 Task: Align the text "Advancing knowledge through systematic investigation" in the middle.
Action: Mouse moved to (129, 115)
Screenshot: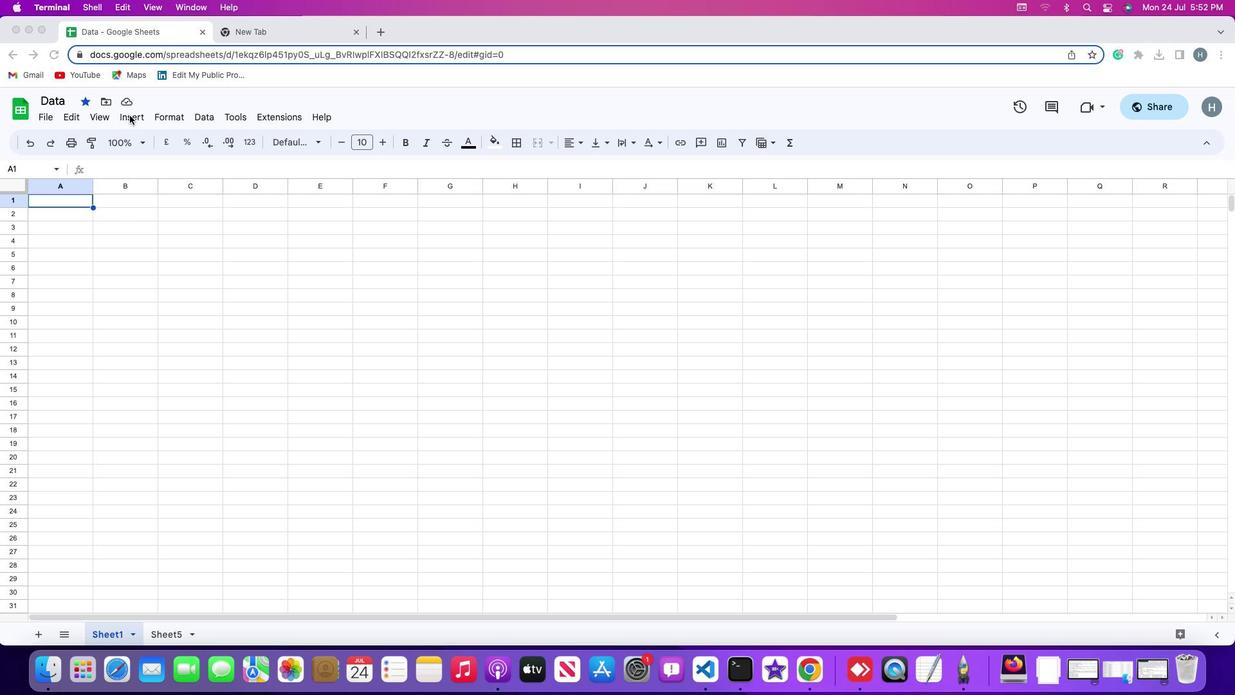 
Action: Mouse pressed left at (129, 115)
Screenshot: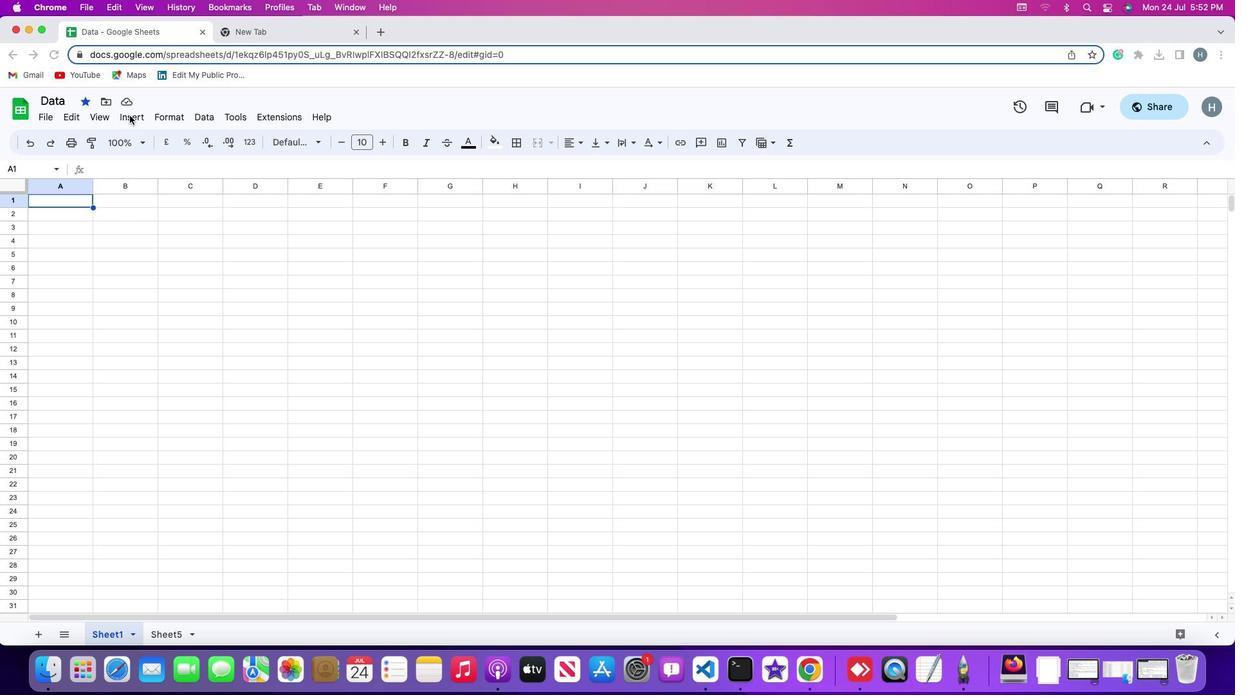 
Action: Mouse moved to (133, 114)
Screenshot: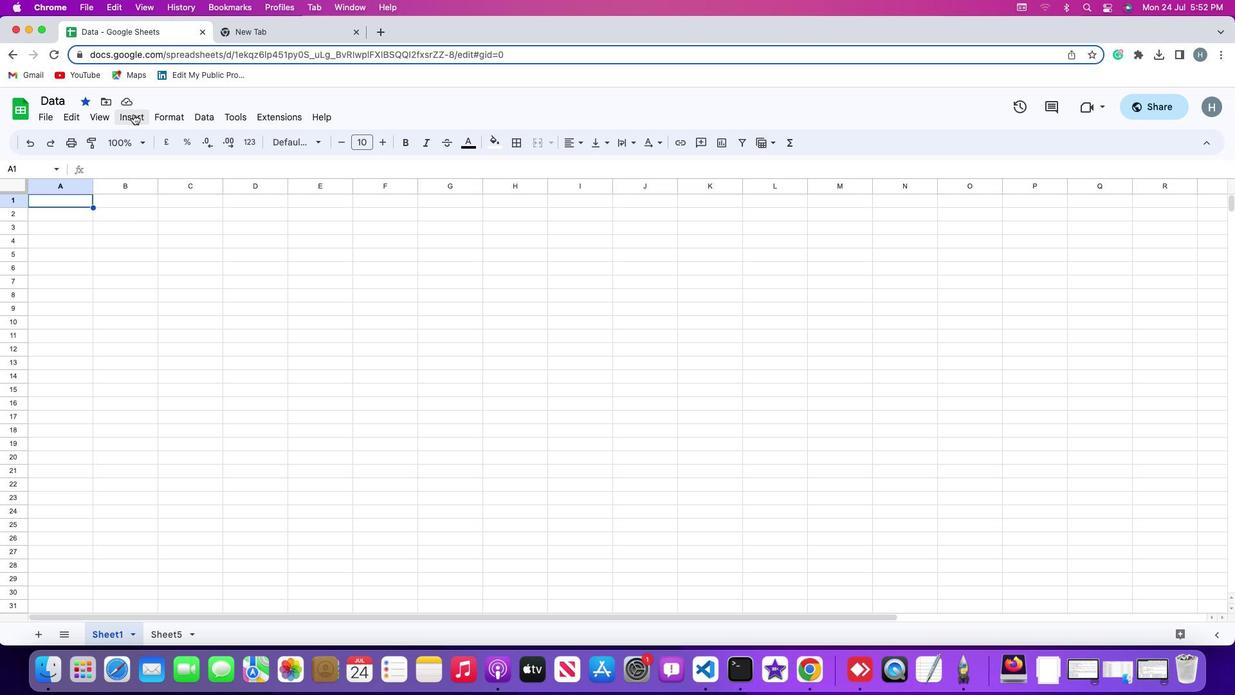 
Action: Mouse pressed left at (133, 114)
Screenshot: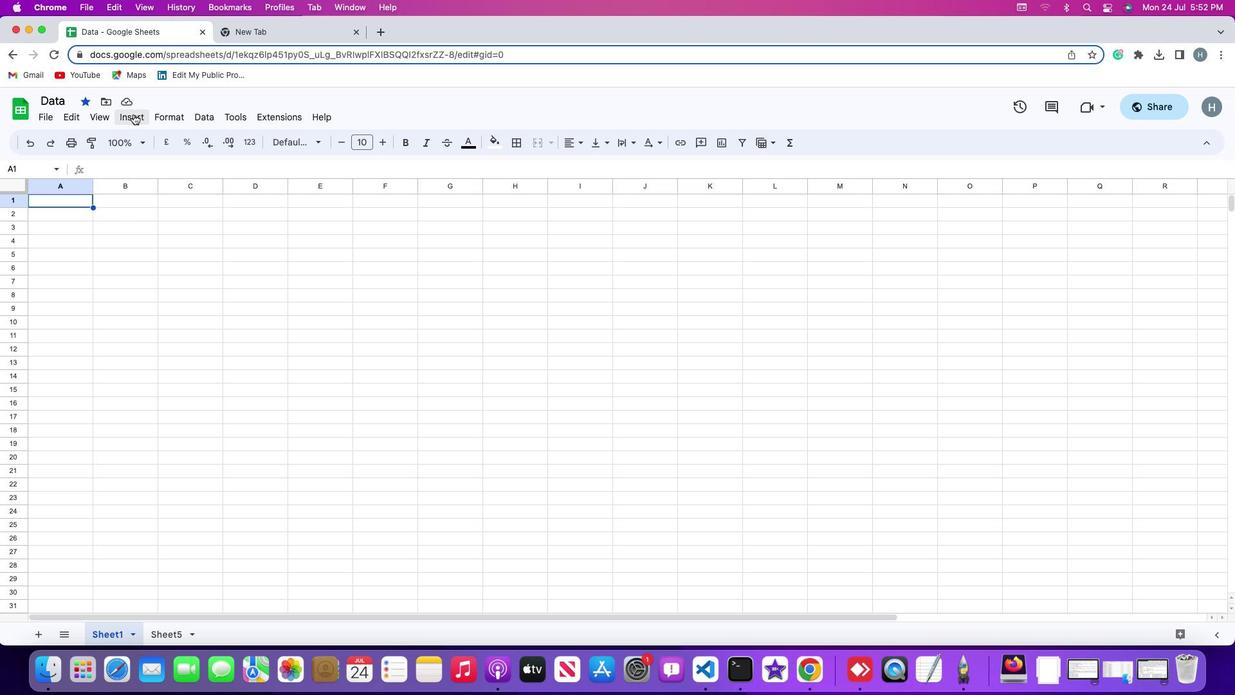 
Action: Mouse moved to (173, 296)
Screenshot: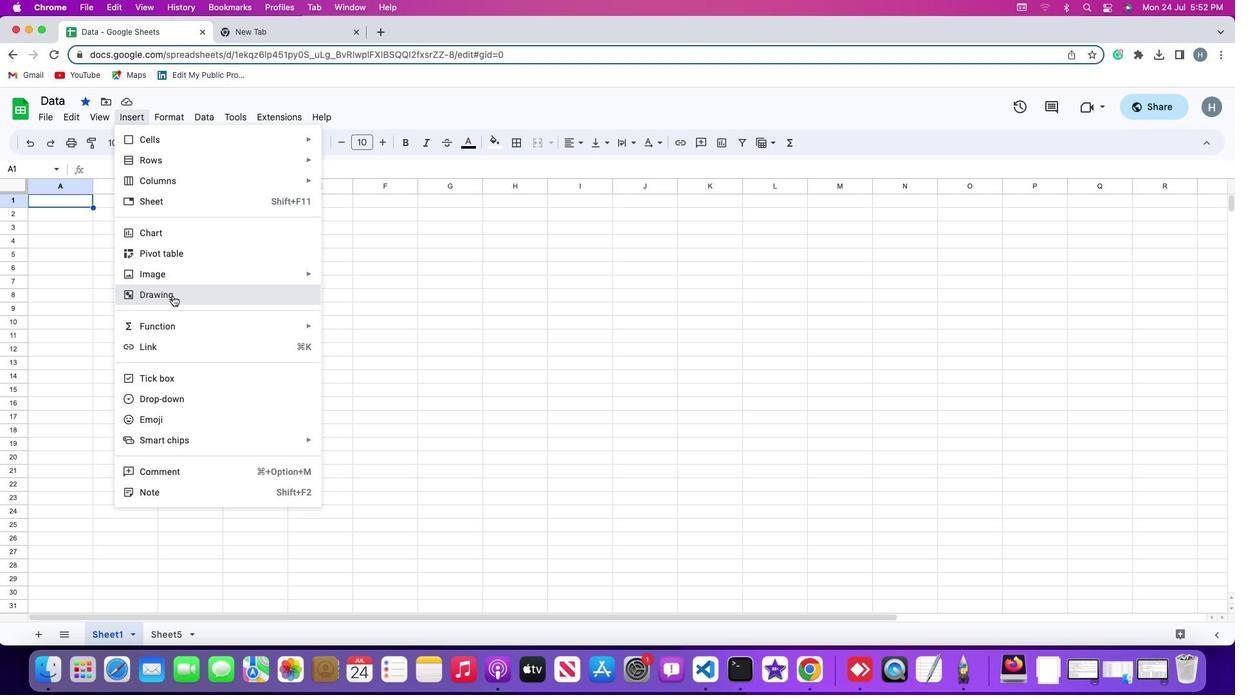 
Action: Mouse pressed left at (173, 296)
Screenshot: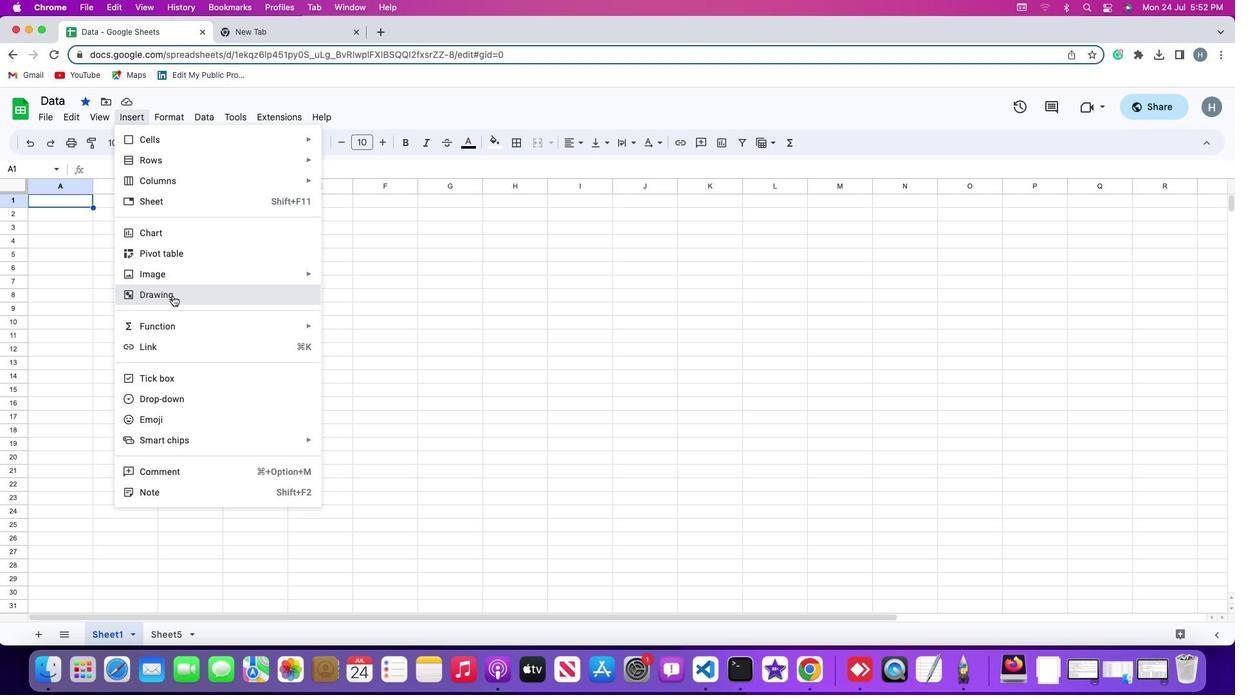 
Action: Mouse moved to (467, 313)
Screenshot: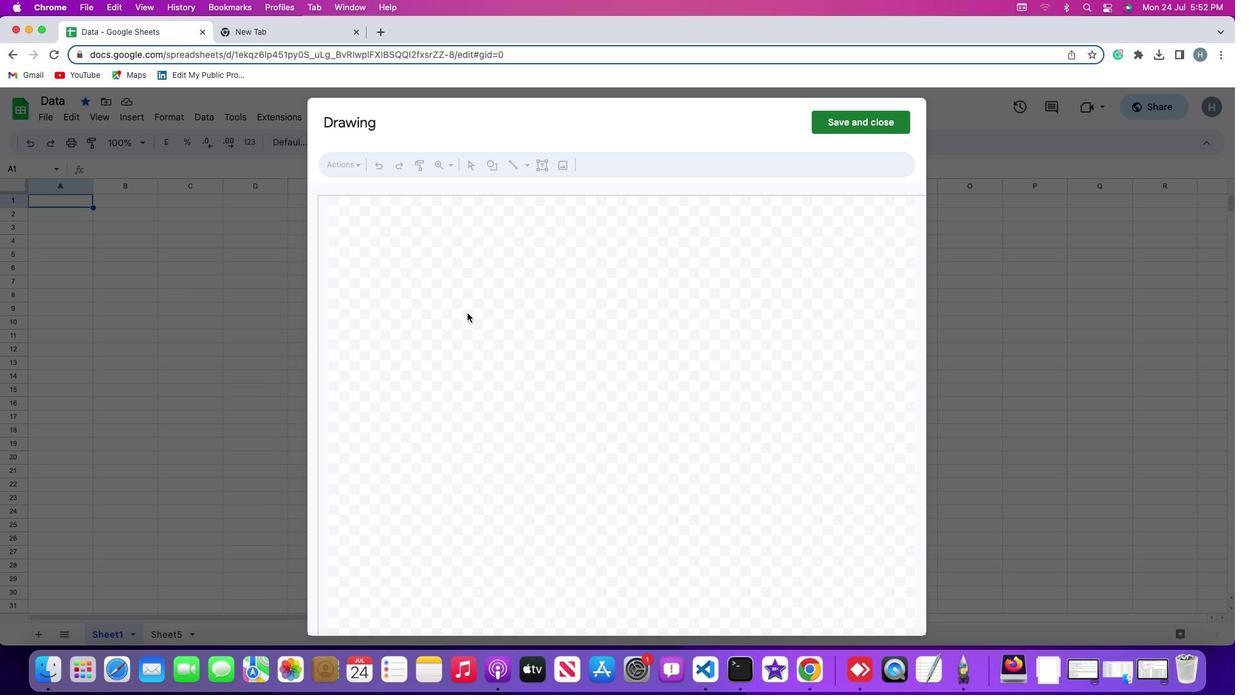 
Action: Mouse pressed left at (467, 313)
Screenshot: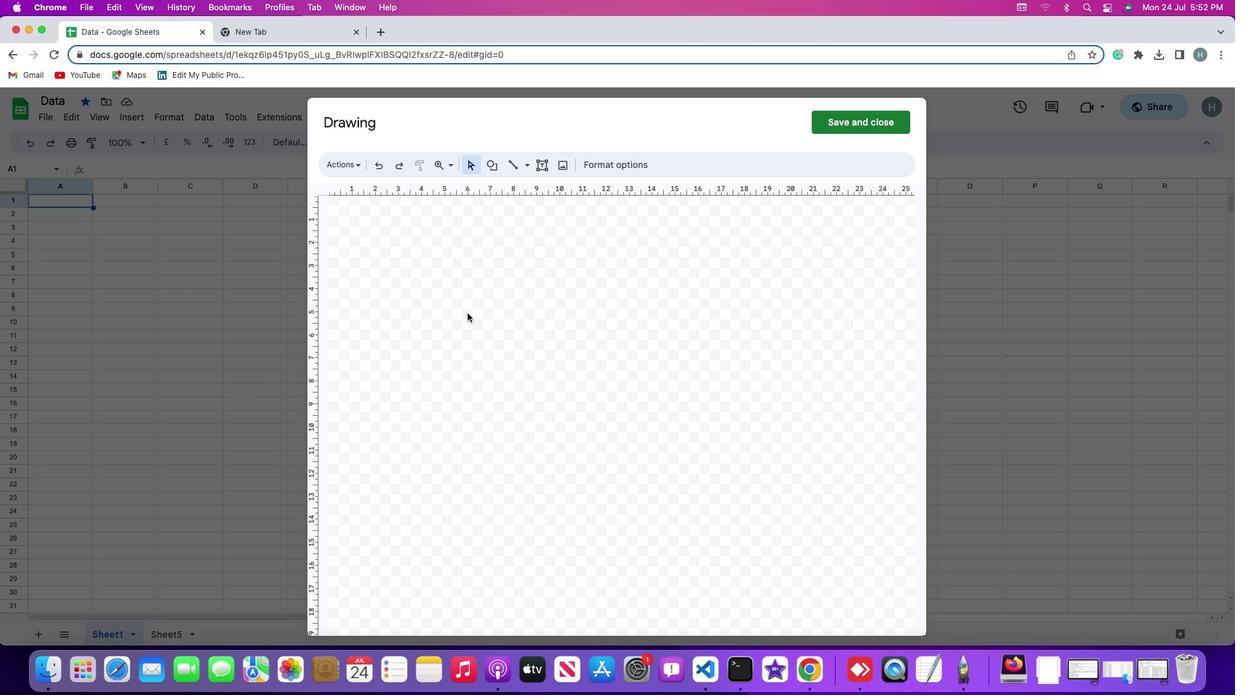 
Action: Key pressed Key.cmd'v'
Screenshot: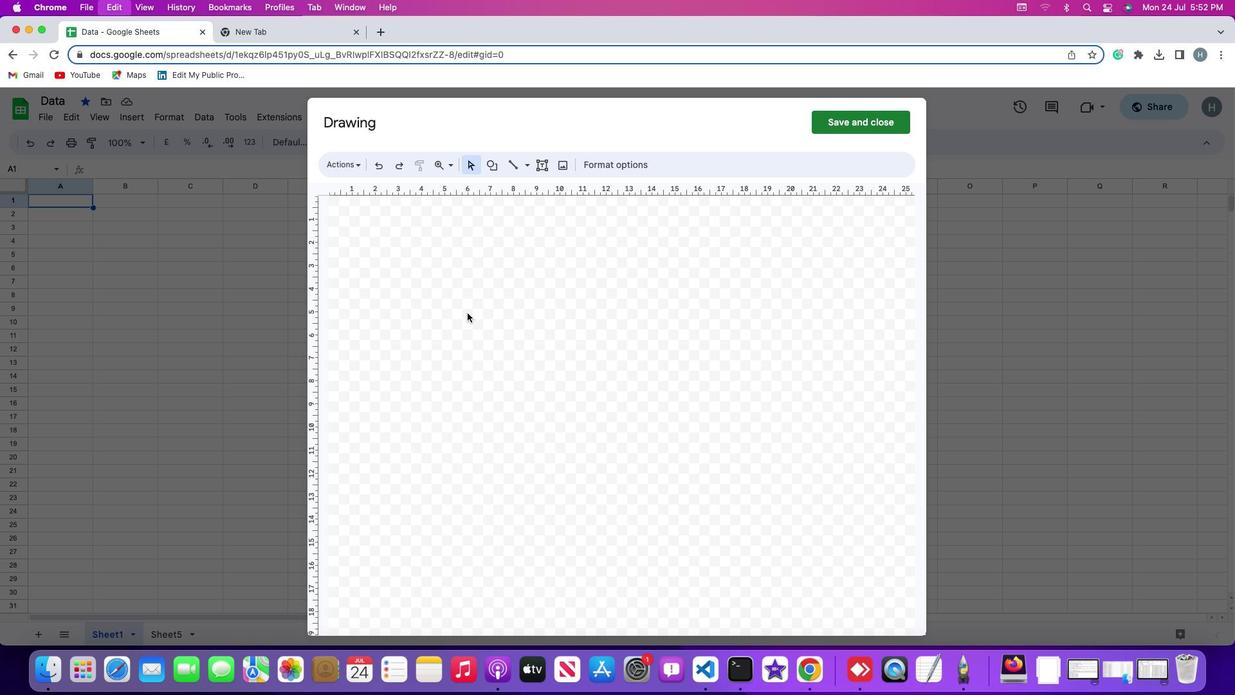 
Action: Mouse moved to (356, 164)
Screenshot: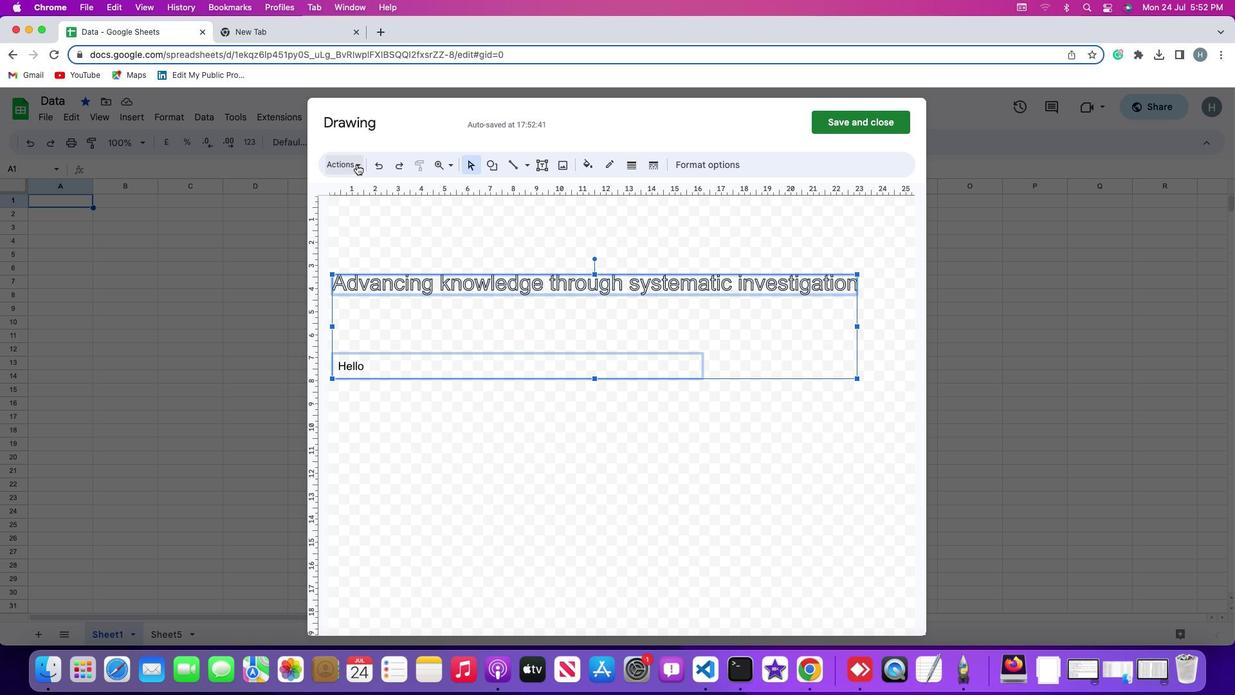 
Action: Mouse pressed left at (356, 164)
Screenshot: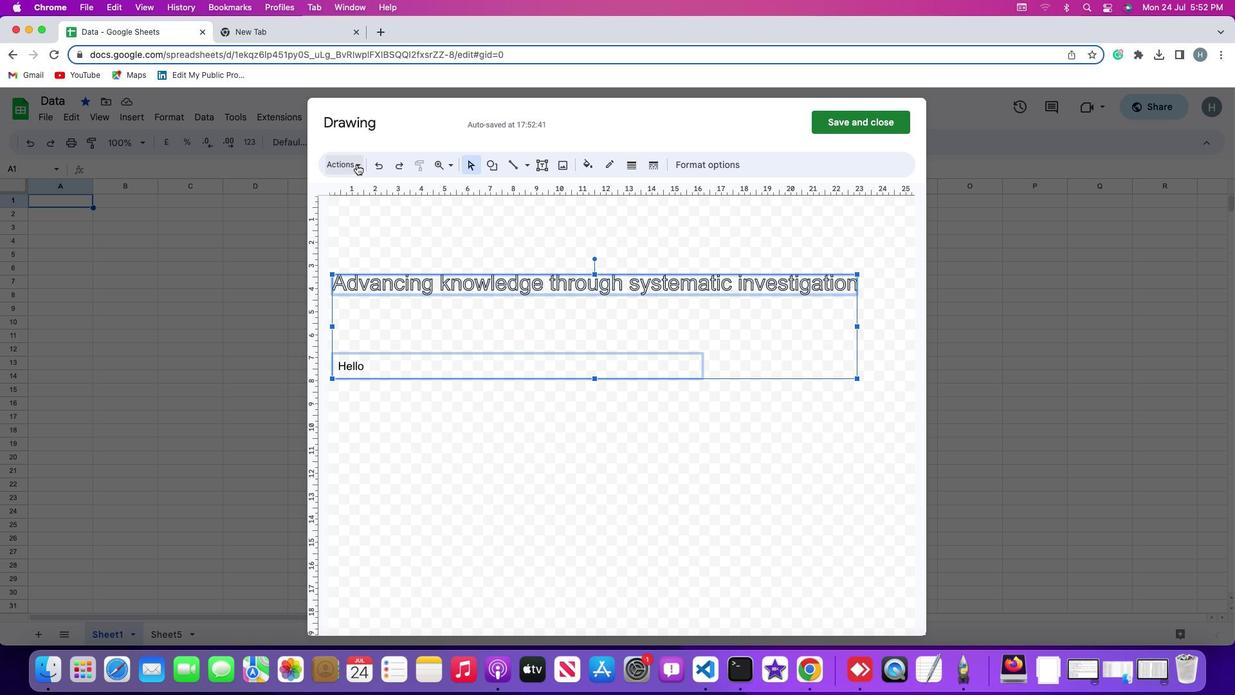 
Action: Mouse moved to (583, 420)
Screenshot: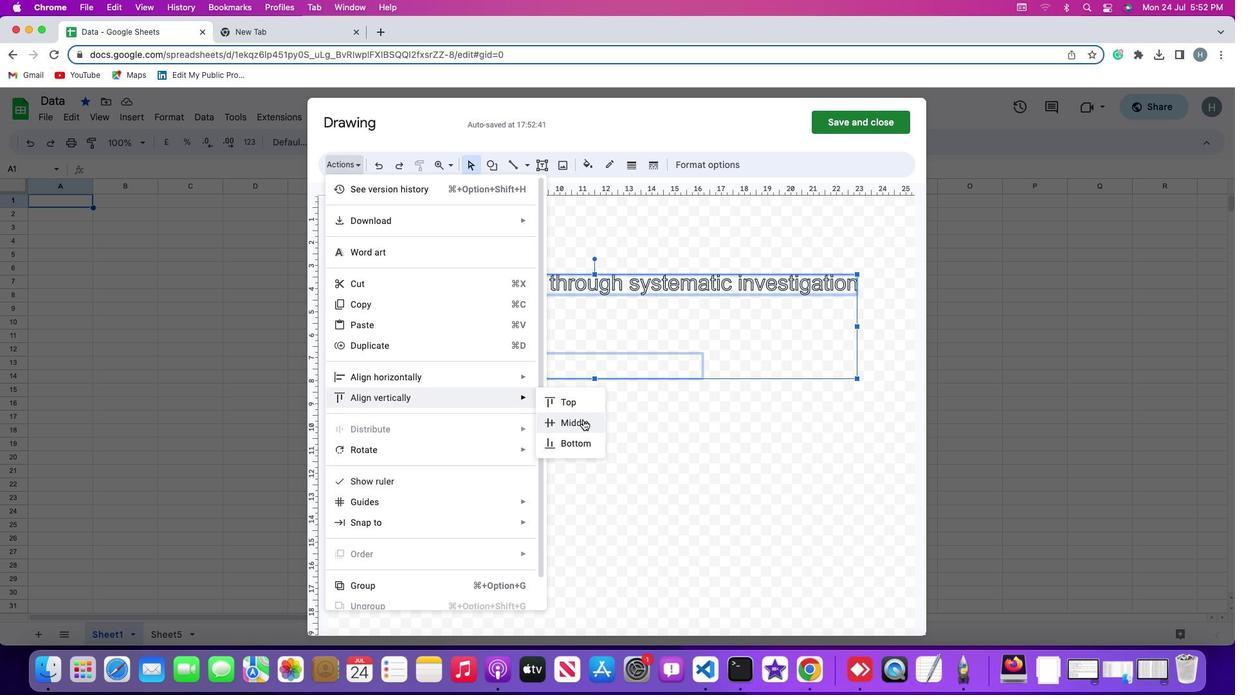 
Action: Mouse pressed left at (583, 420)
Screenshot: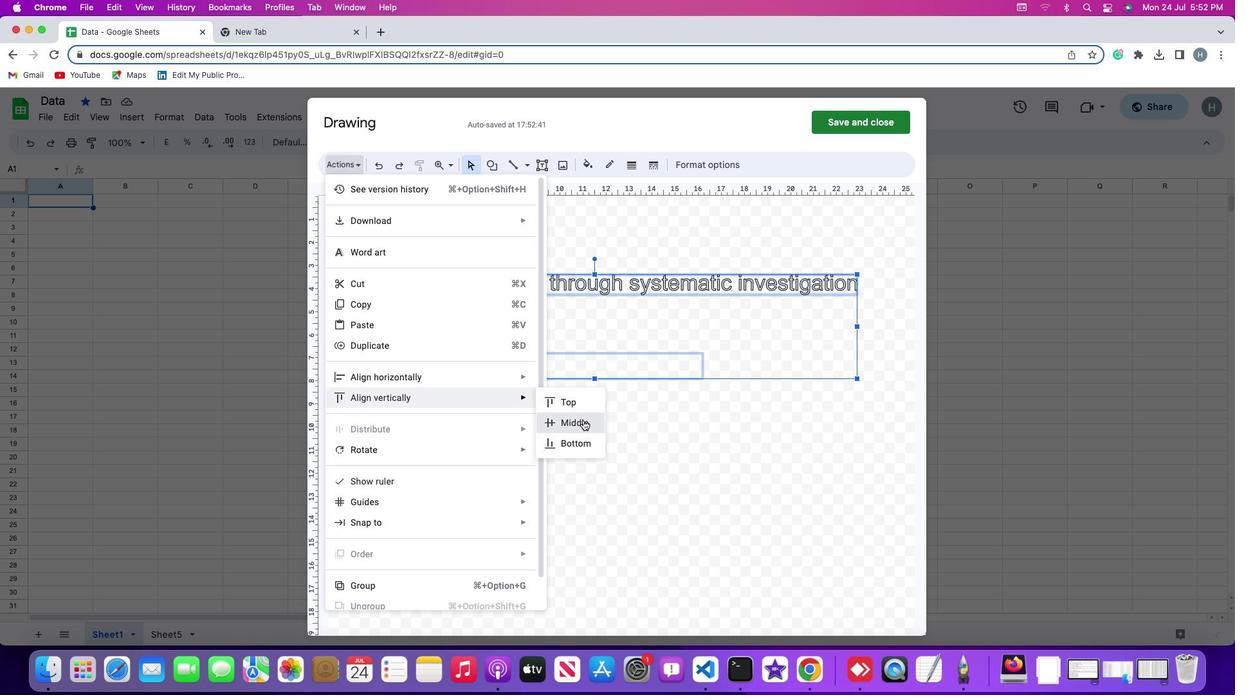 
Action: Mouse moved to (679, 435)
Screenshot: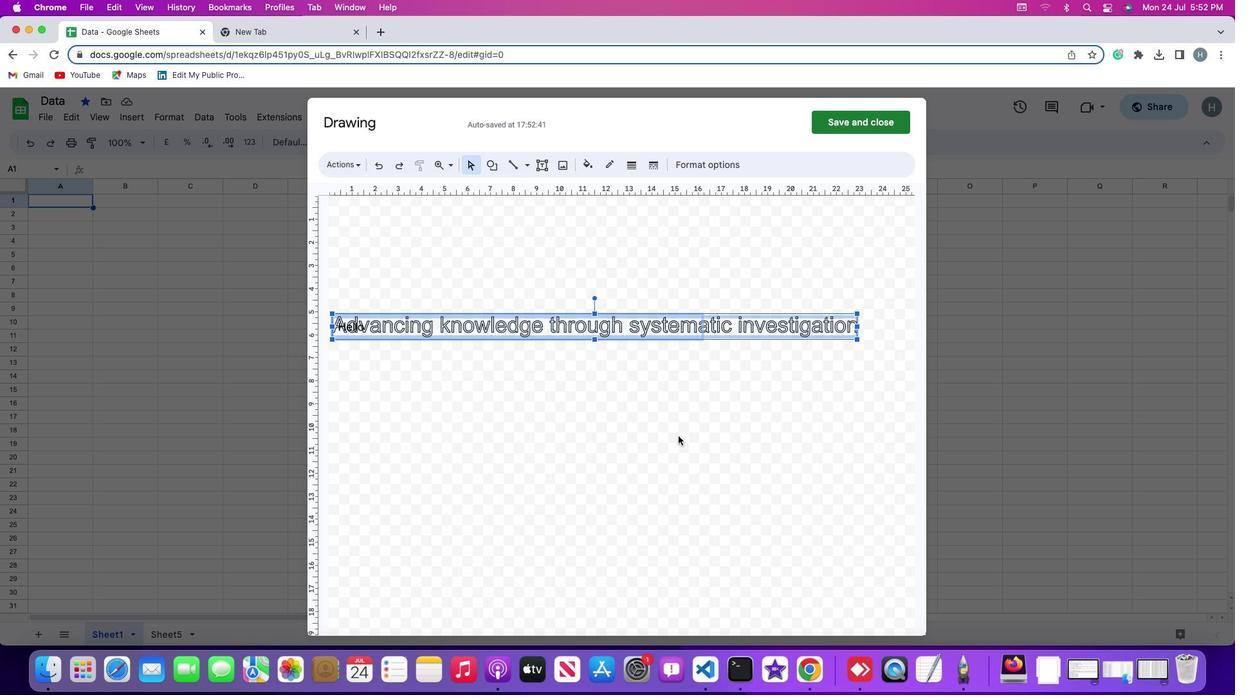 
